 Task: Add the "My list" component in the site builder.
Action: Mouse moved to (1147, 76)
Screenshot: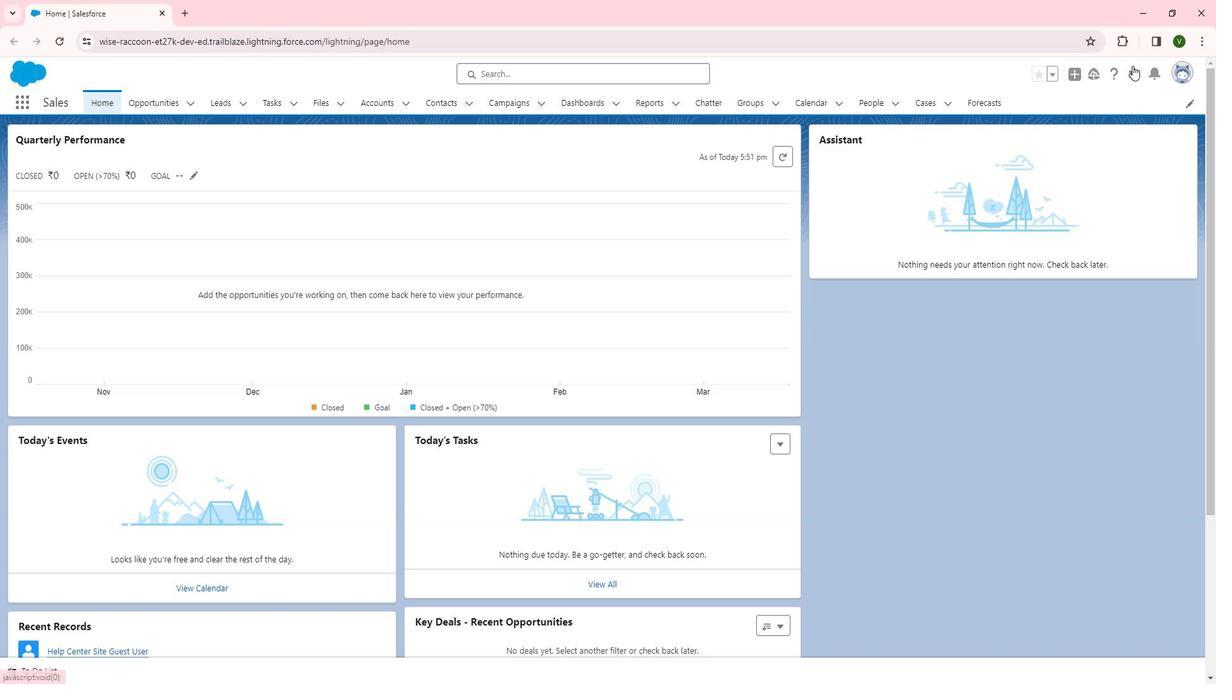 
Action: Mouse pressed left at (1147, 76)
Screenshot: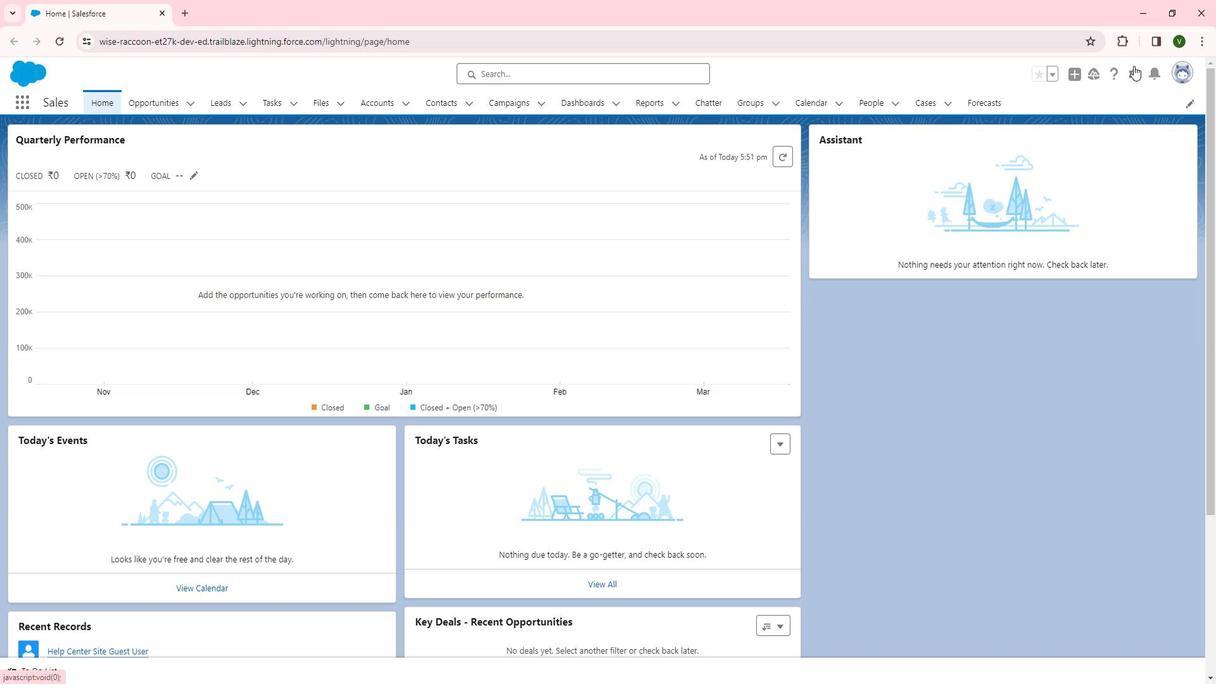
Action: Mouse moved to (1123, 117)
Screenshot: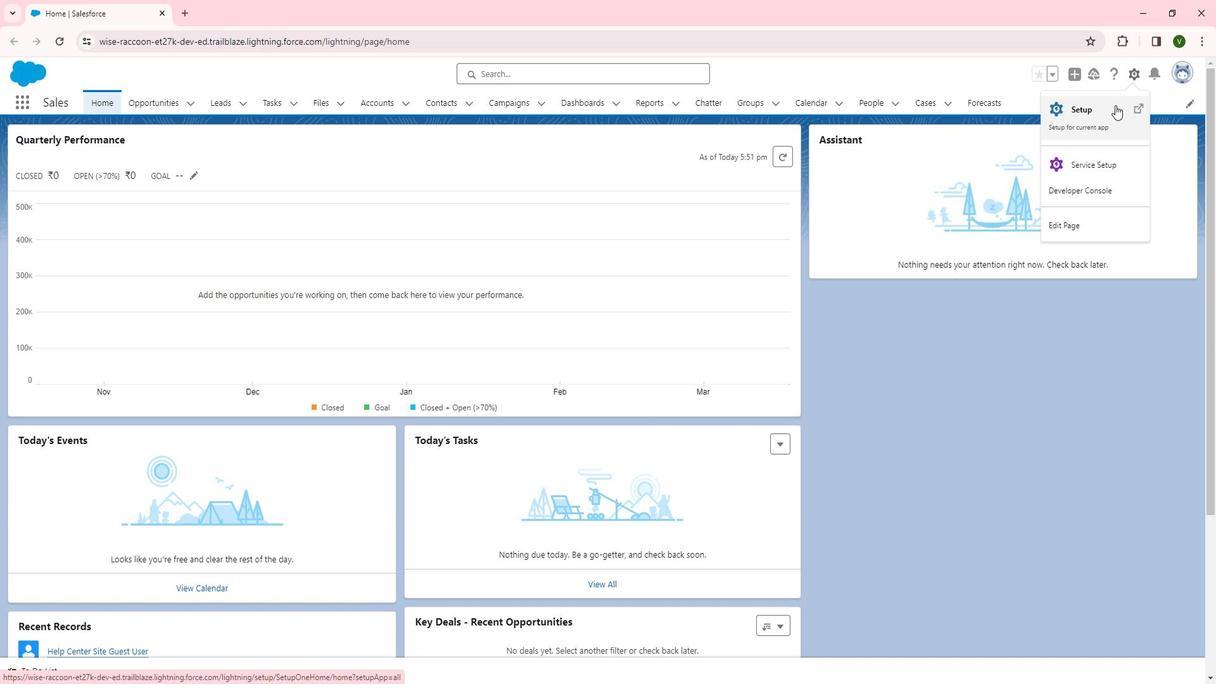 
Action: Mouse pressed left at (1123, 117)
Screenshot: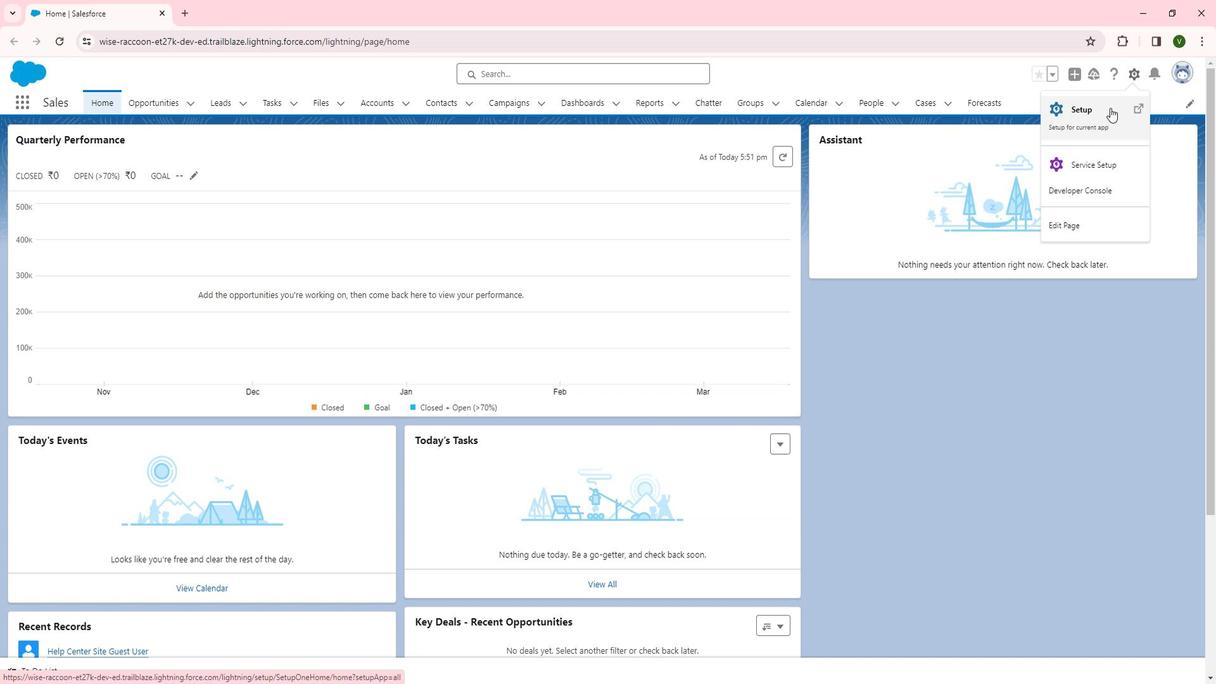 
Action: Mouse moved to (32, 421)
Screenshot: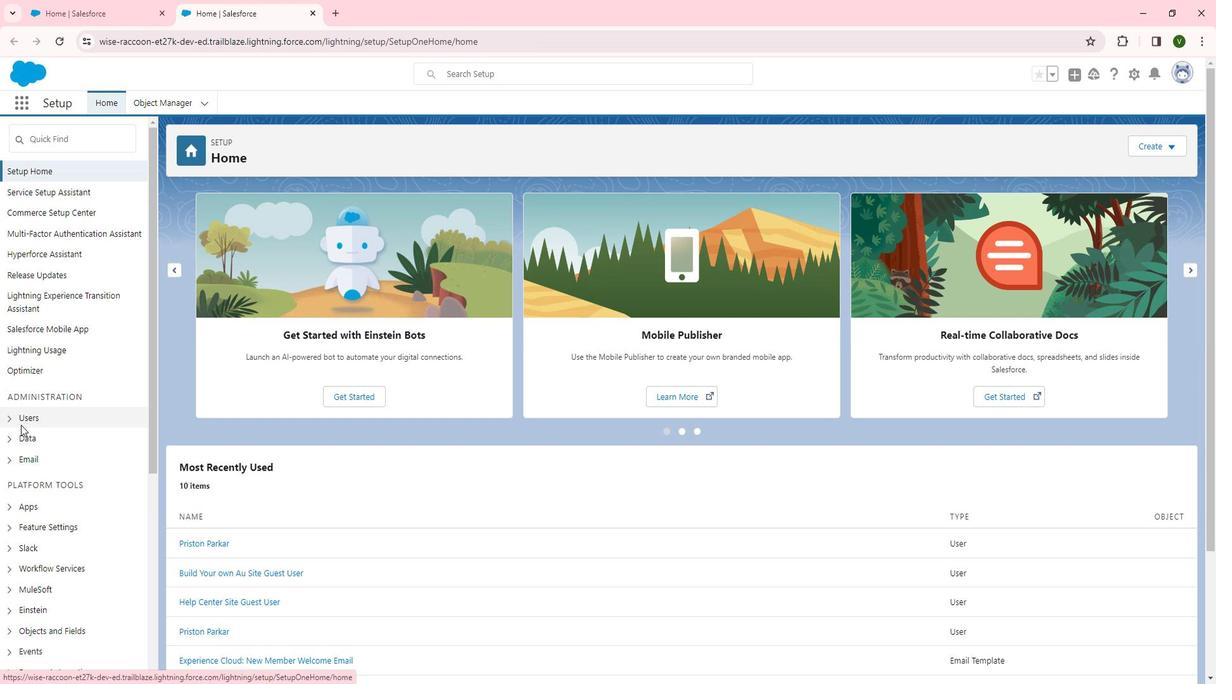 
Action: Mouse scrolled (32, 420) with delta (0, 0)
Screenshot: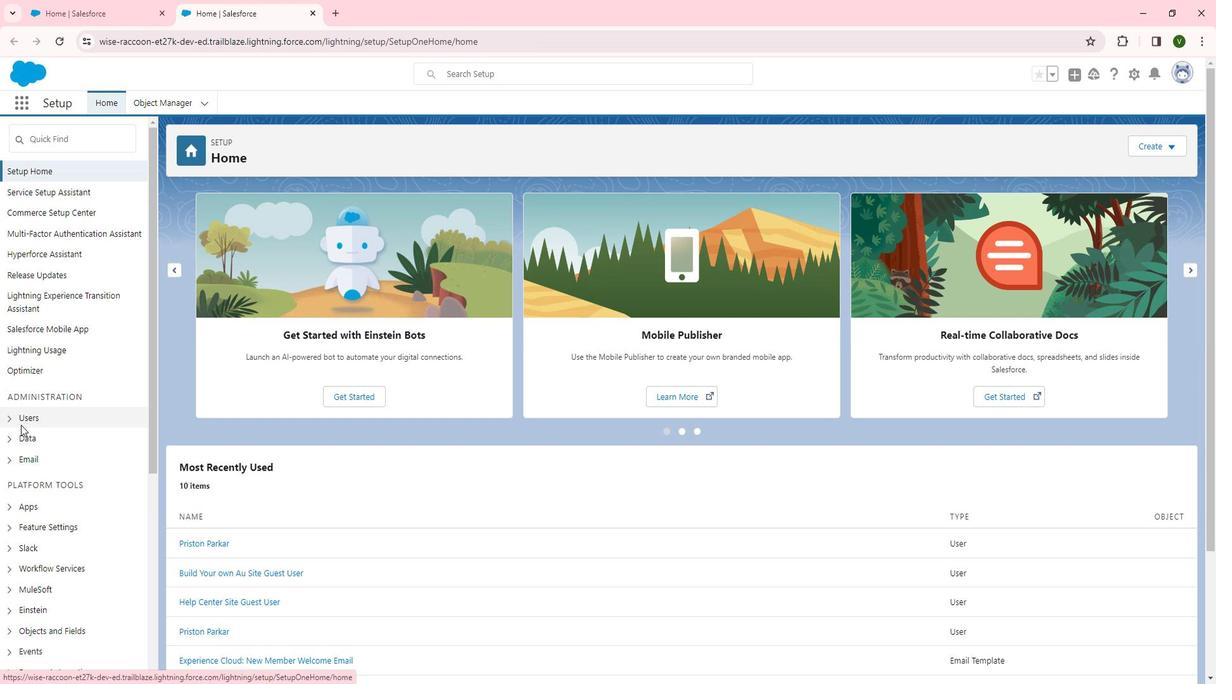 
Action: Mouse moved to (36, 426)
Screenshot: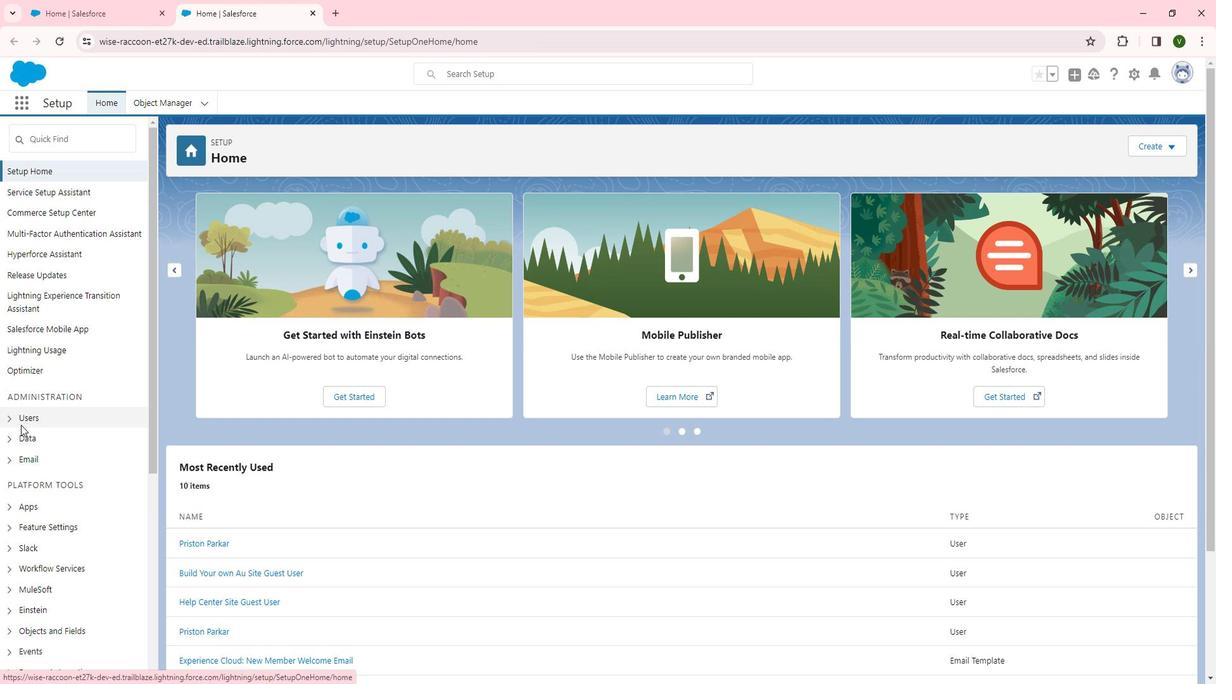 
Action: Mouse scrolled (36, 425) with delta (0, 0)
Screenshot: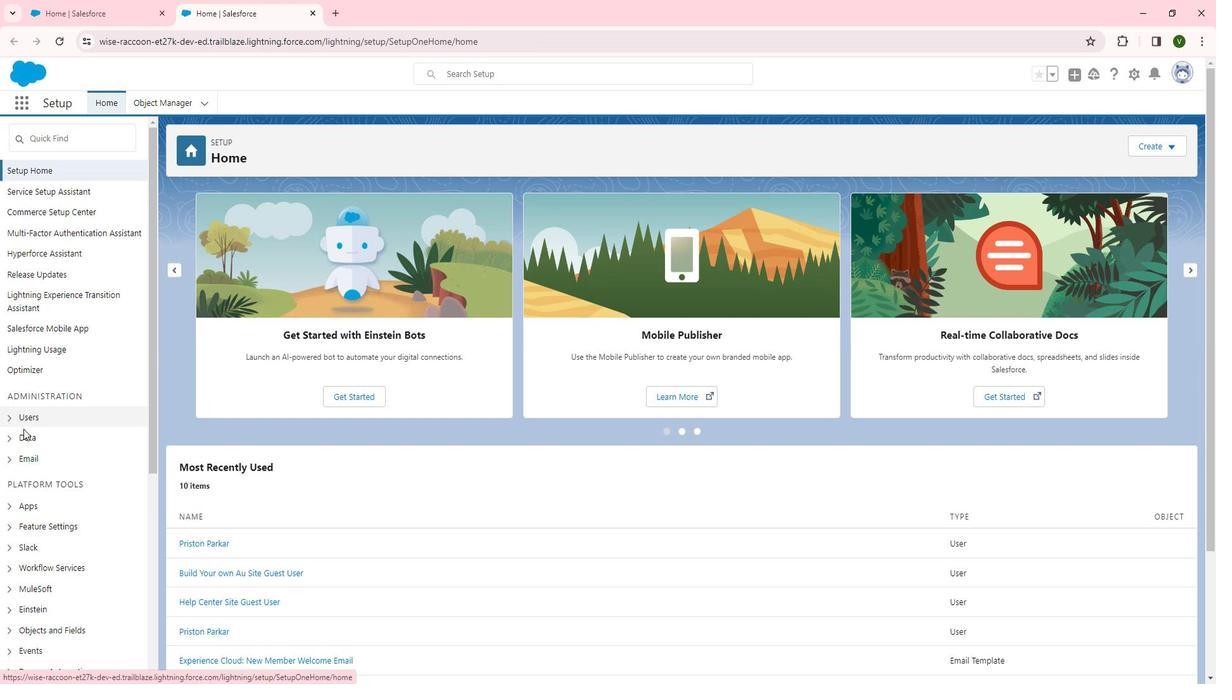 
Action: Mouse moved to (55, 390)
Screenshot: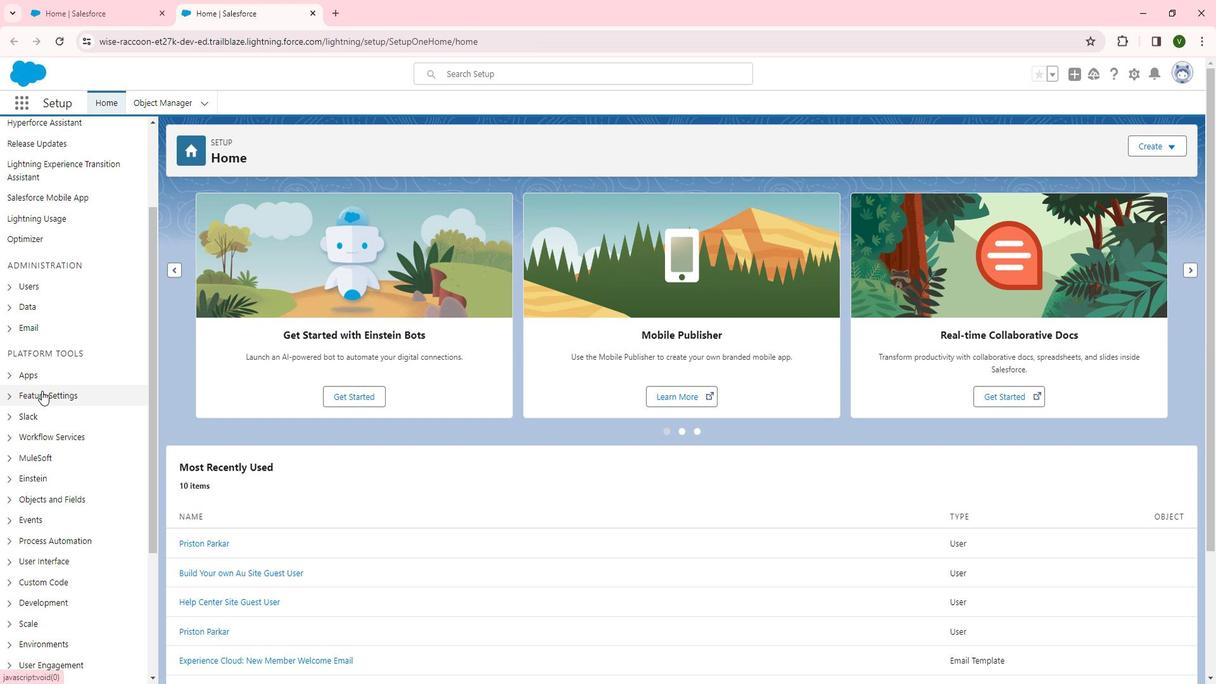 
Action: Mouse pressed left at (55, 390)
Screenshot: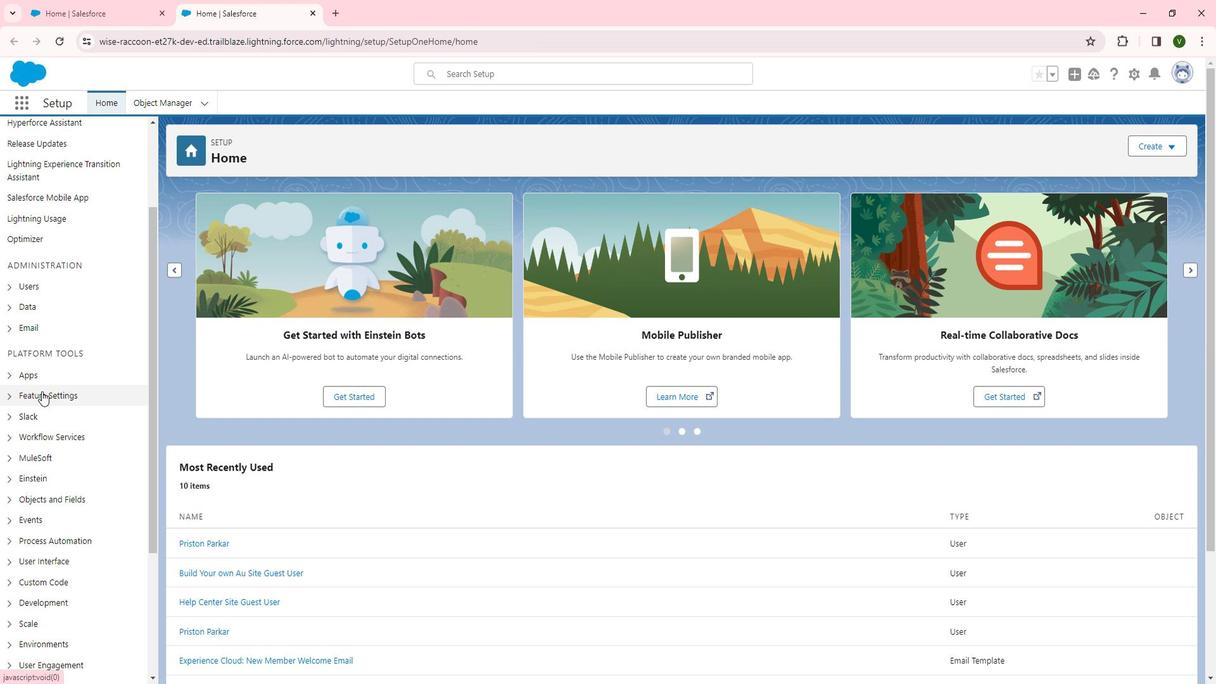 
Action: Mouse moved to (76, 388)
Screenshot: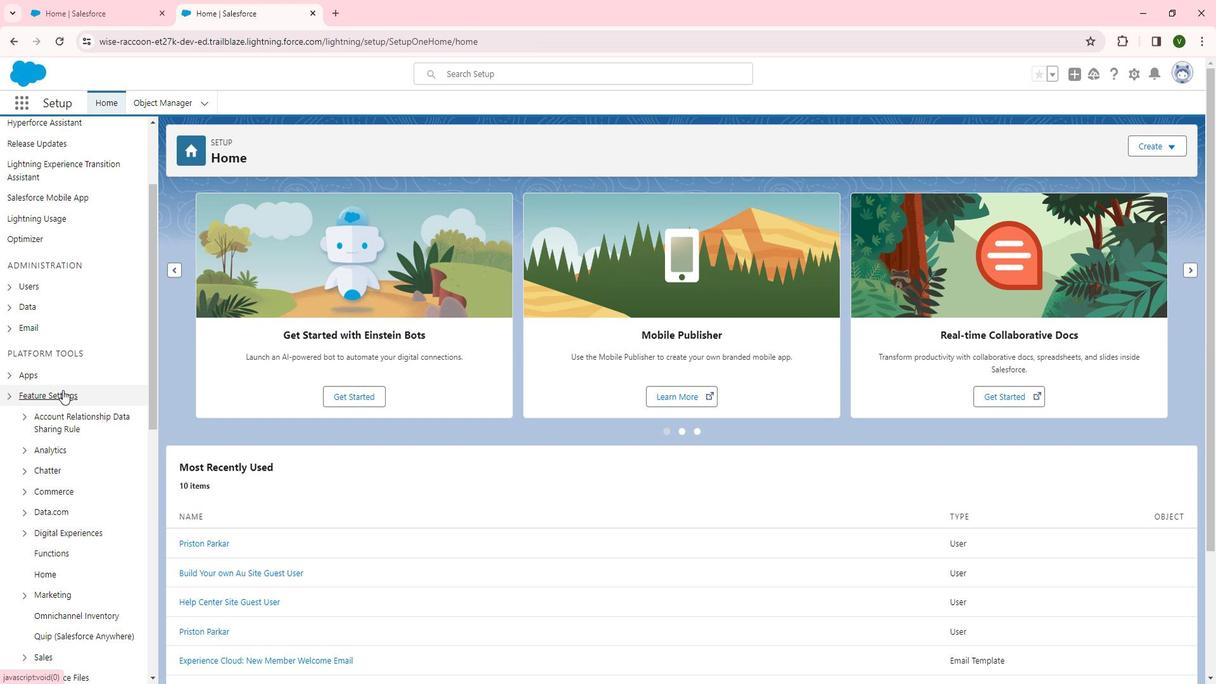 
Action: Mouse scrolled (76, 387) with delta (0, 0)
Screenshot: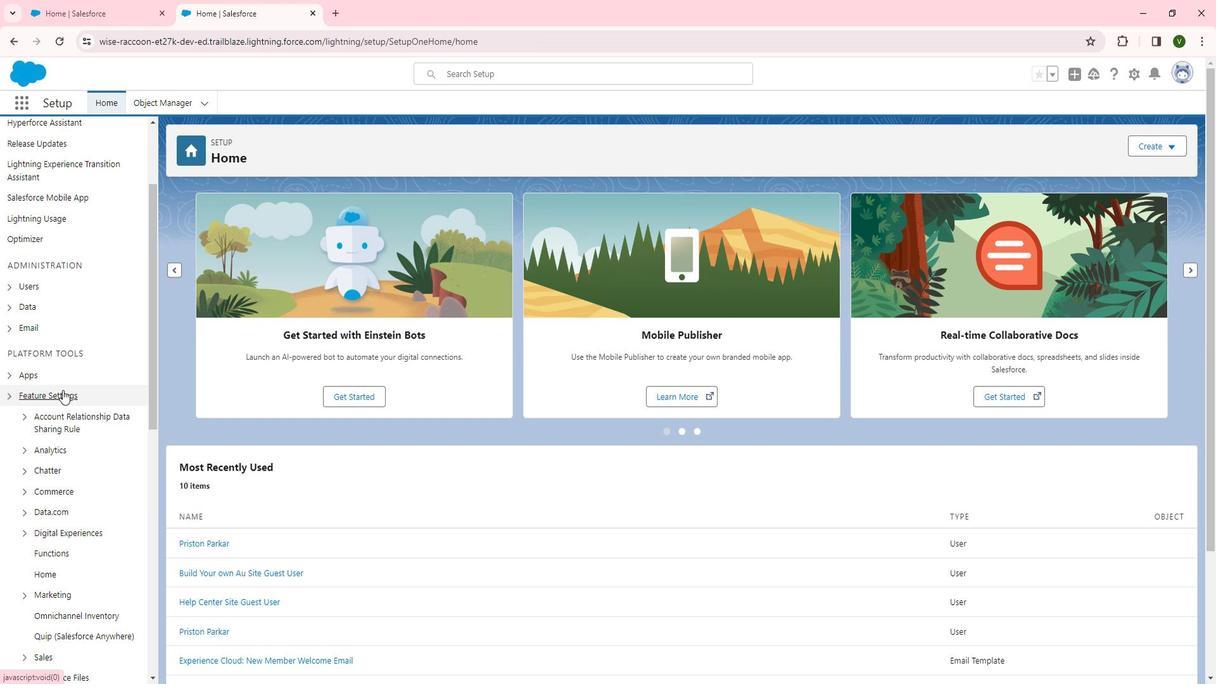
Action: Mouse moved to (76, 388)
Screenshot: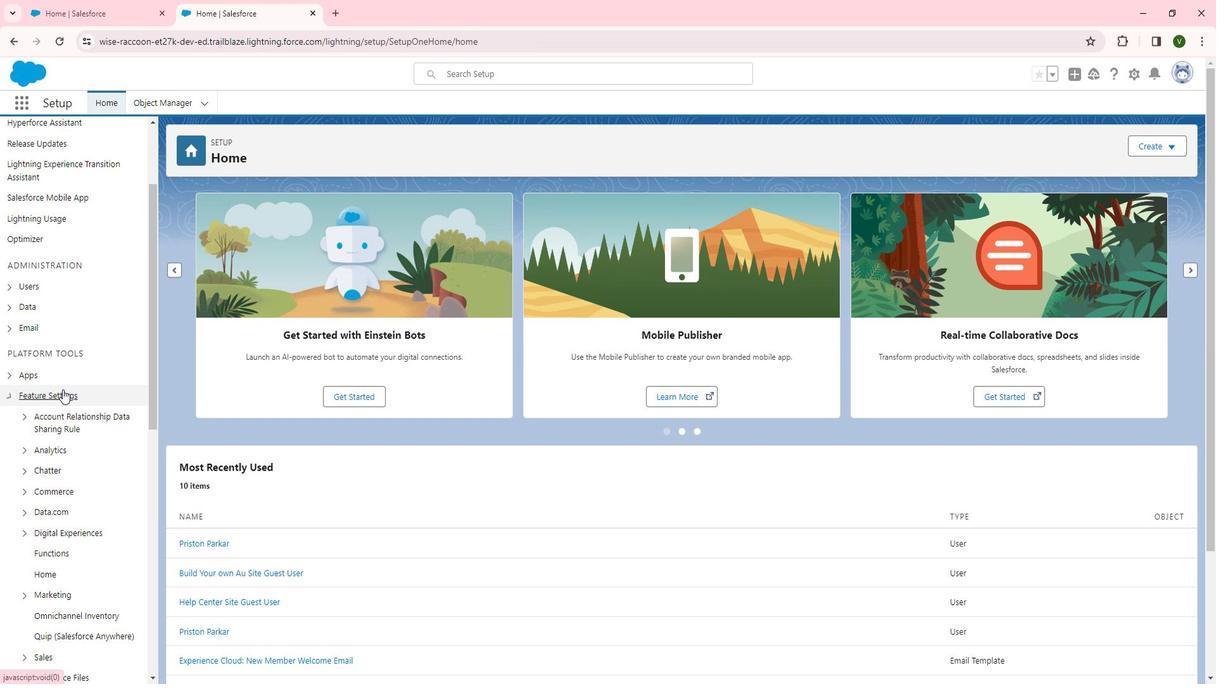 
Action: Mouse scrolled (76, 387) with delta (0, 0)
Screenshot: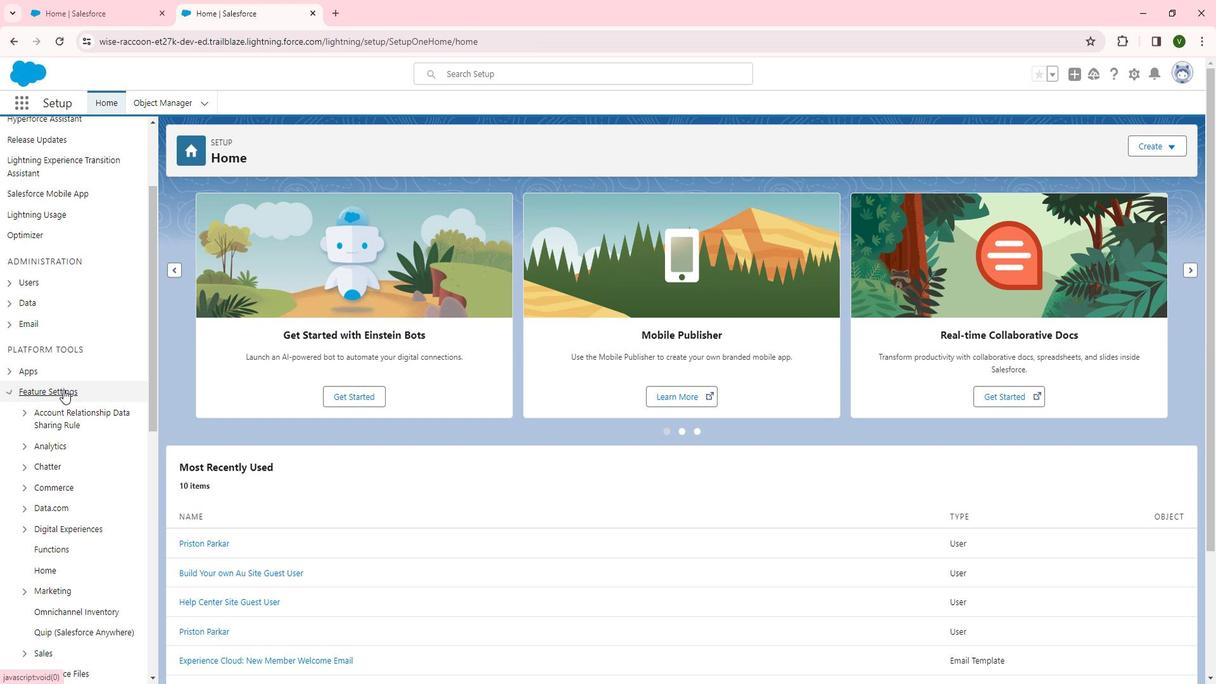 
Action: Mouse scrolled (76, 387) with delta (0, 0)
Screenshot: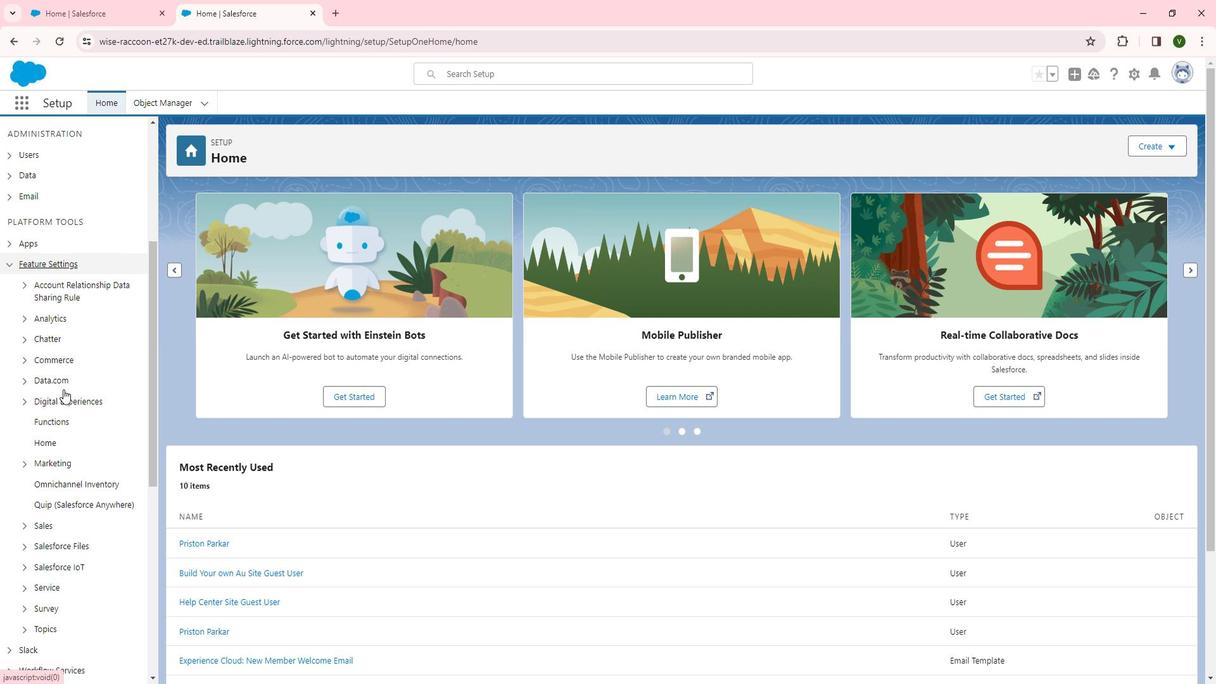 
Action: Mouse moved to (78, 336)
Screenshot: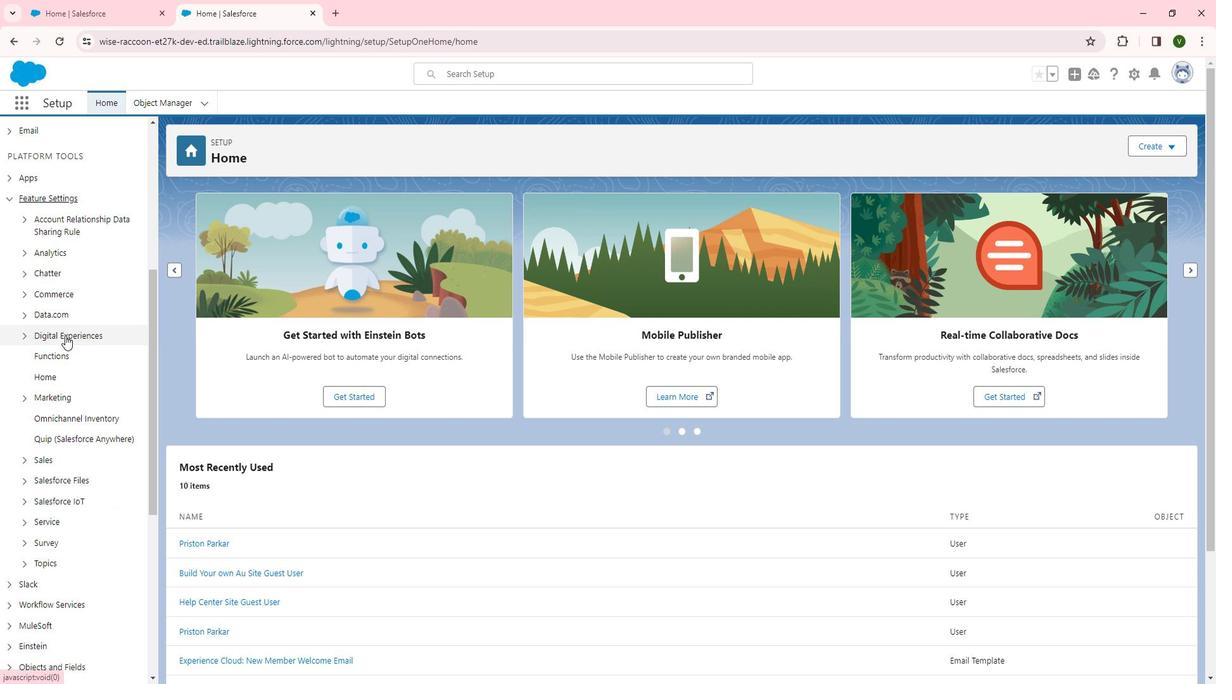 
Action: Mouse pressed left at (78, 336)
Screenshot: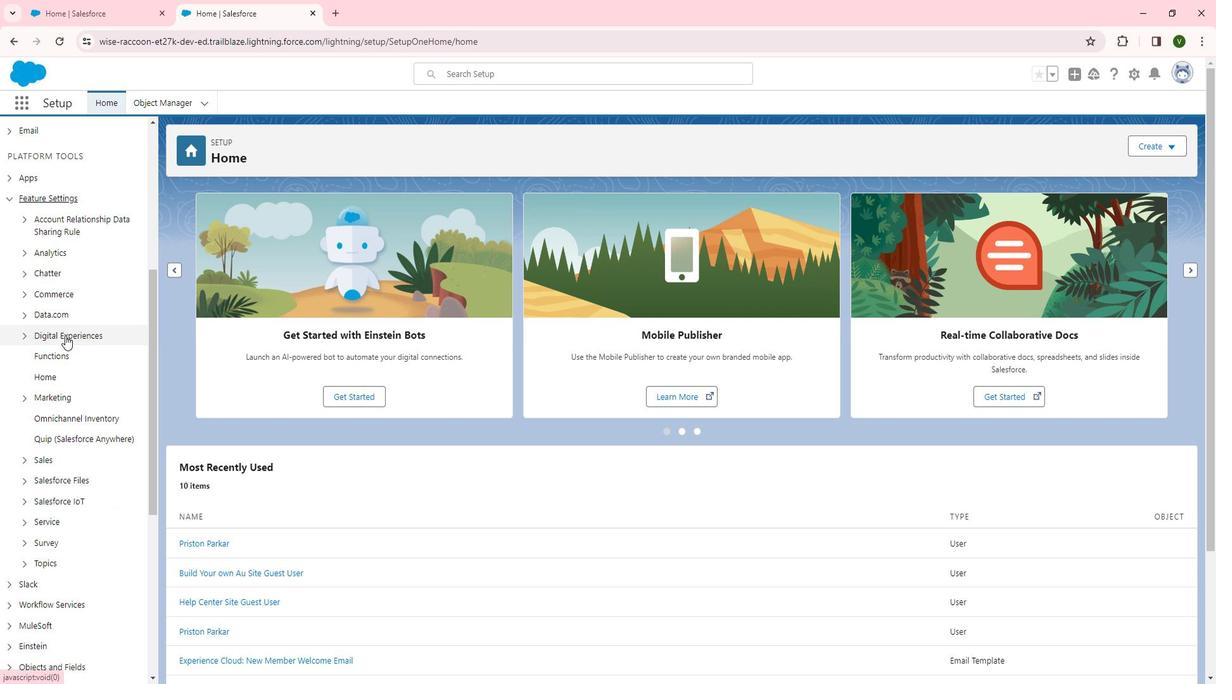 
Action: Mouse moved to (66, 350)
Screenshot: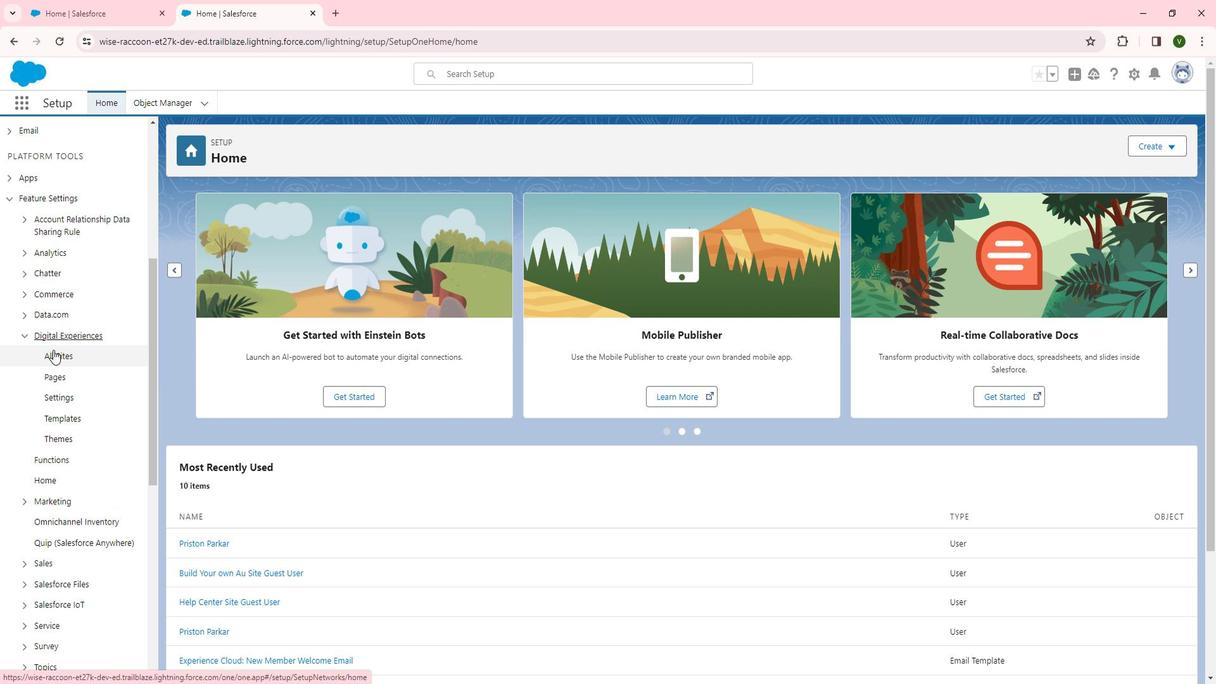
Action: Mouse pressed left at (66, 350)
Screenshot: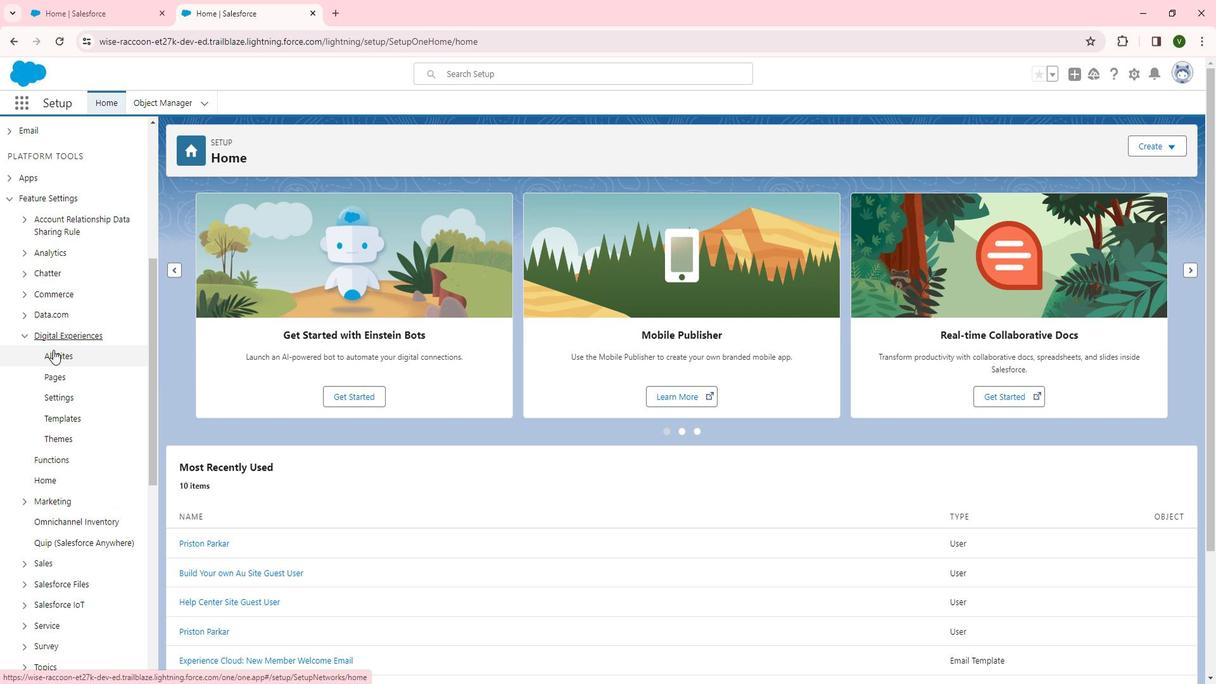 
Action: Mouse moved to (217, 337)
Screenshot: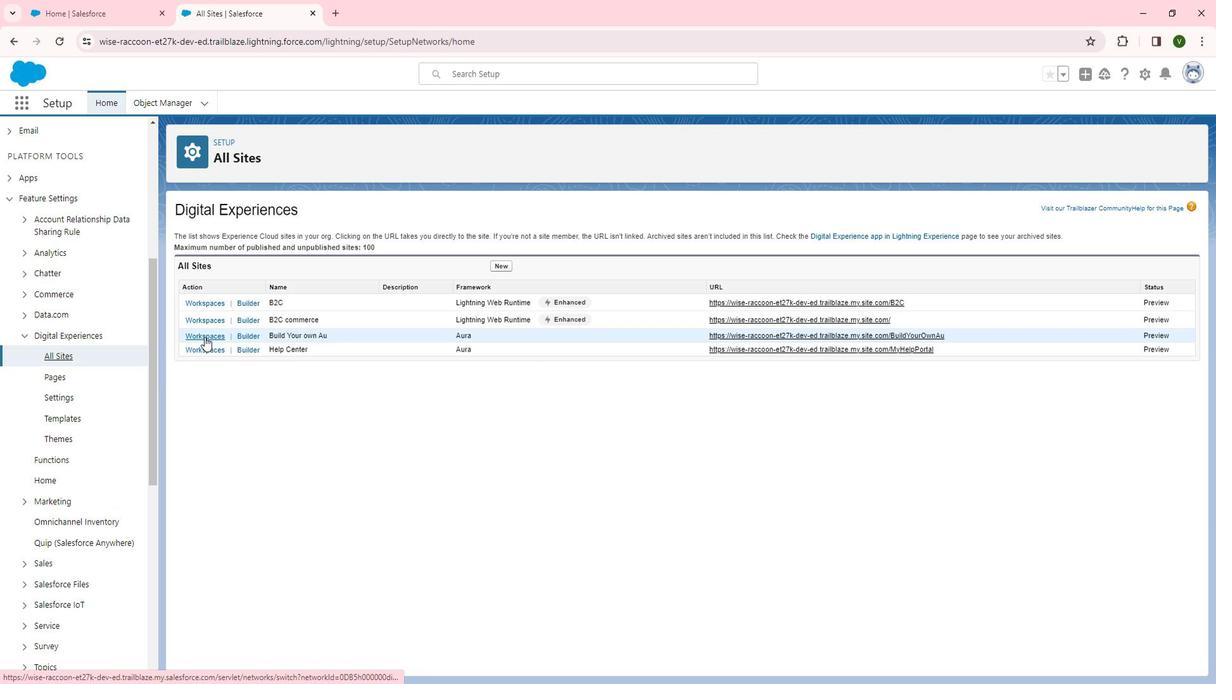 
Action: Mouse pressed left at (217, 337)
Screenshot: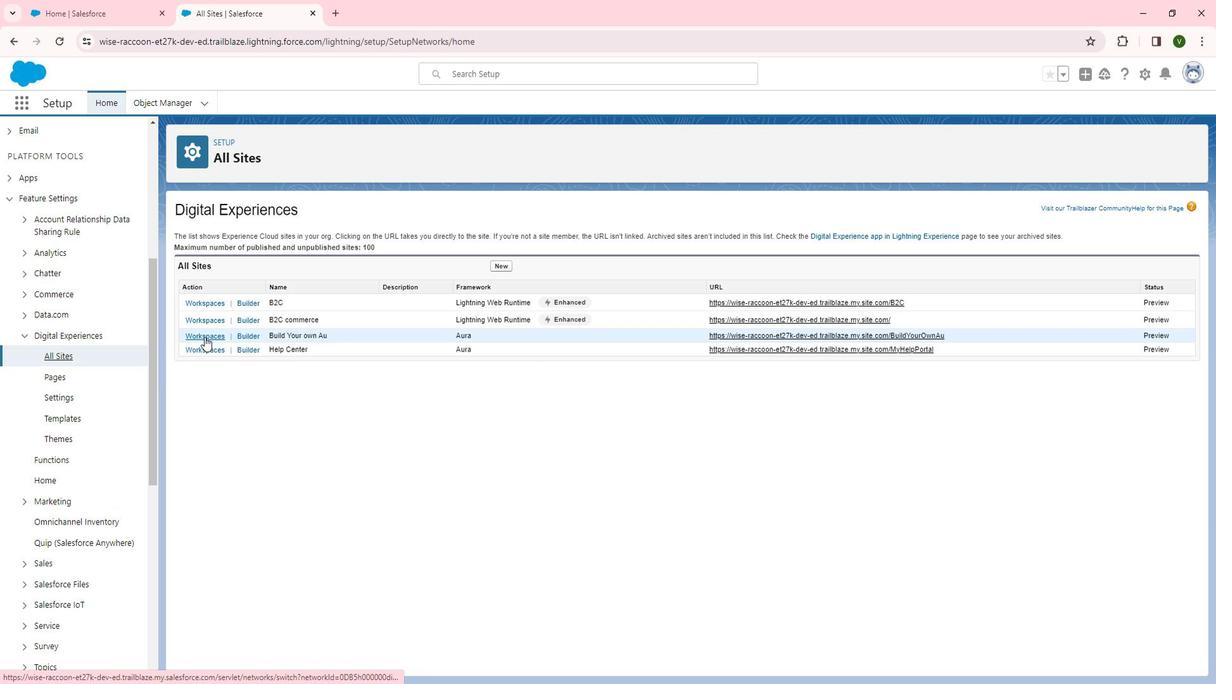 
Action: Mouse moved to (191, 298)
Screenshot: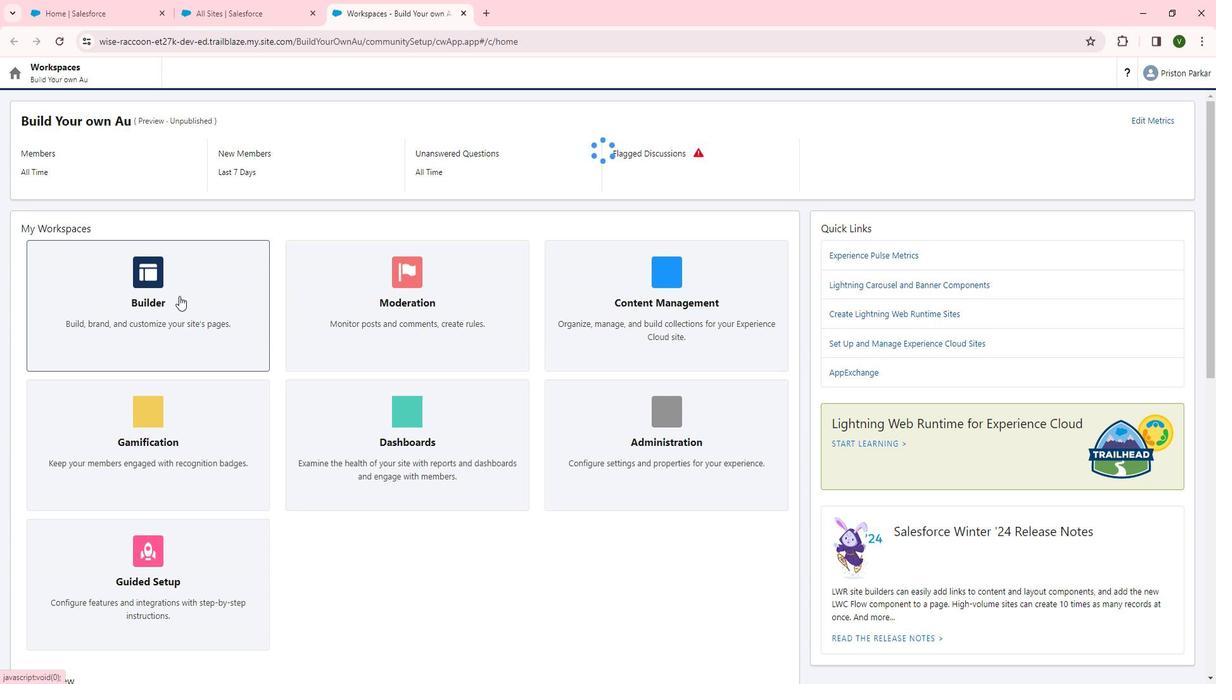 
Action: Mouse pressed left at (191, 298)
Screenshot: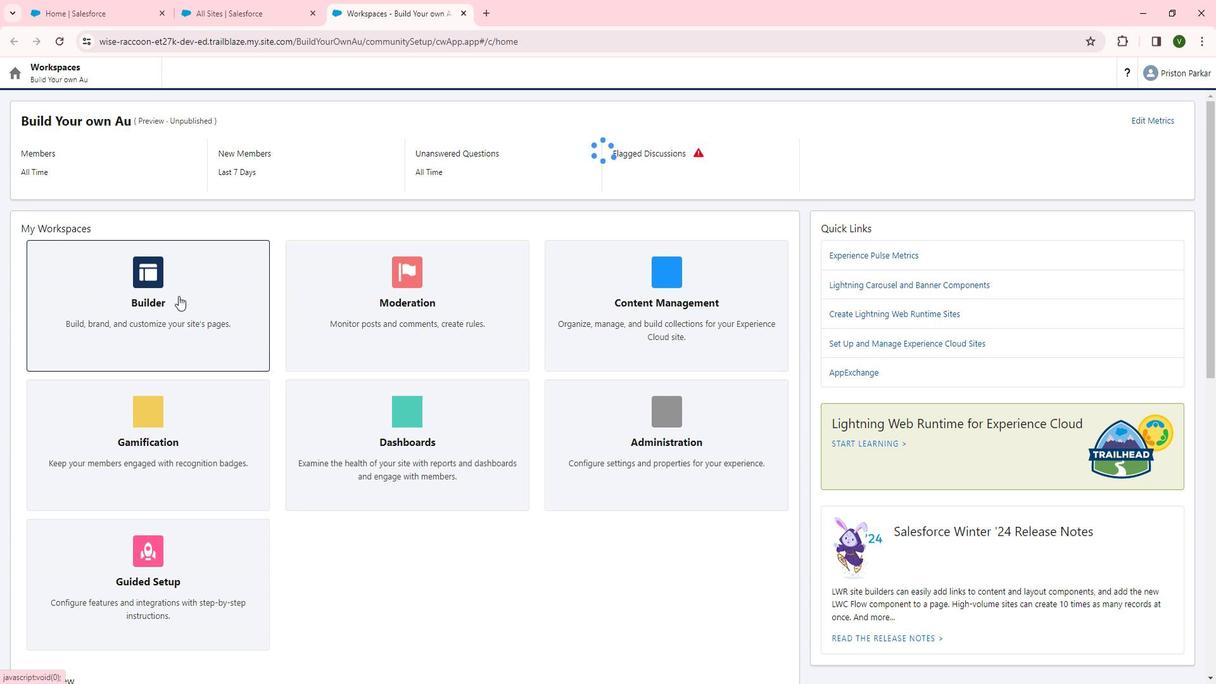 
Action: Mouse moved to (36, 124)
Screenshot: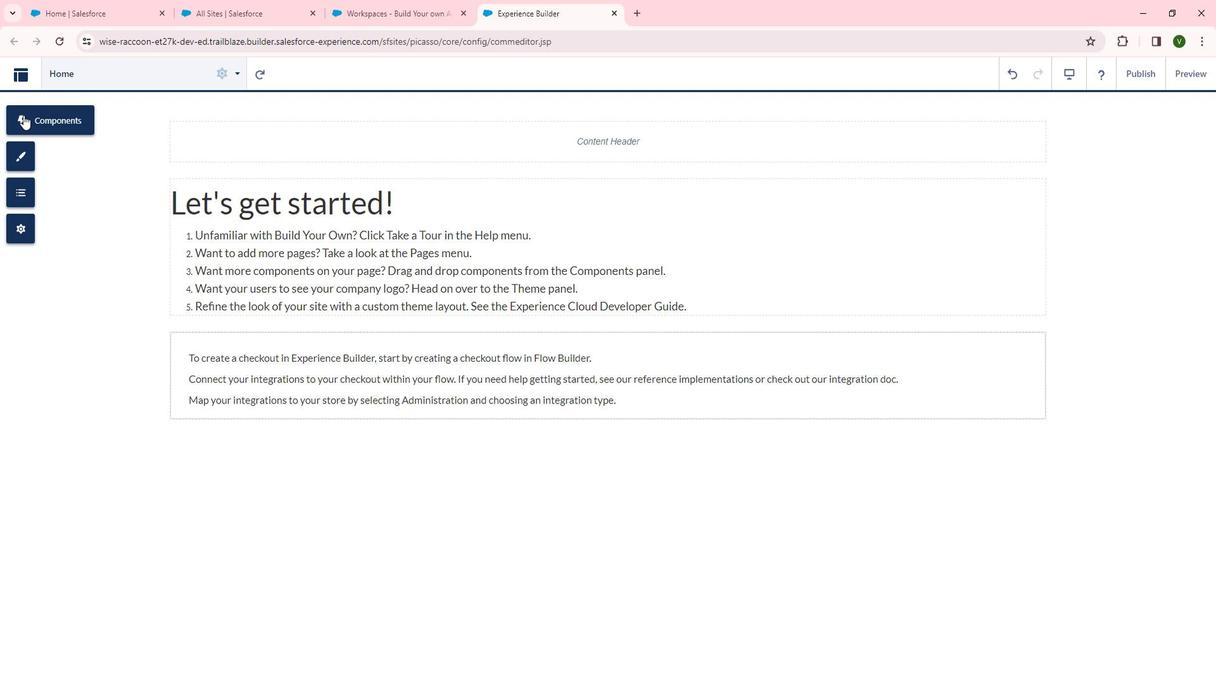 
Action: Mouse pressed left at (36, 124)
Screenshot: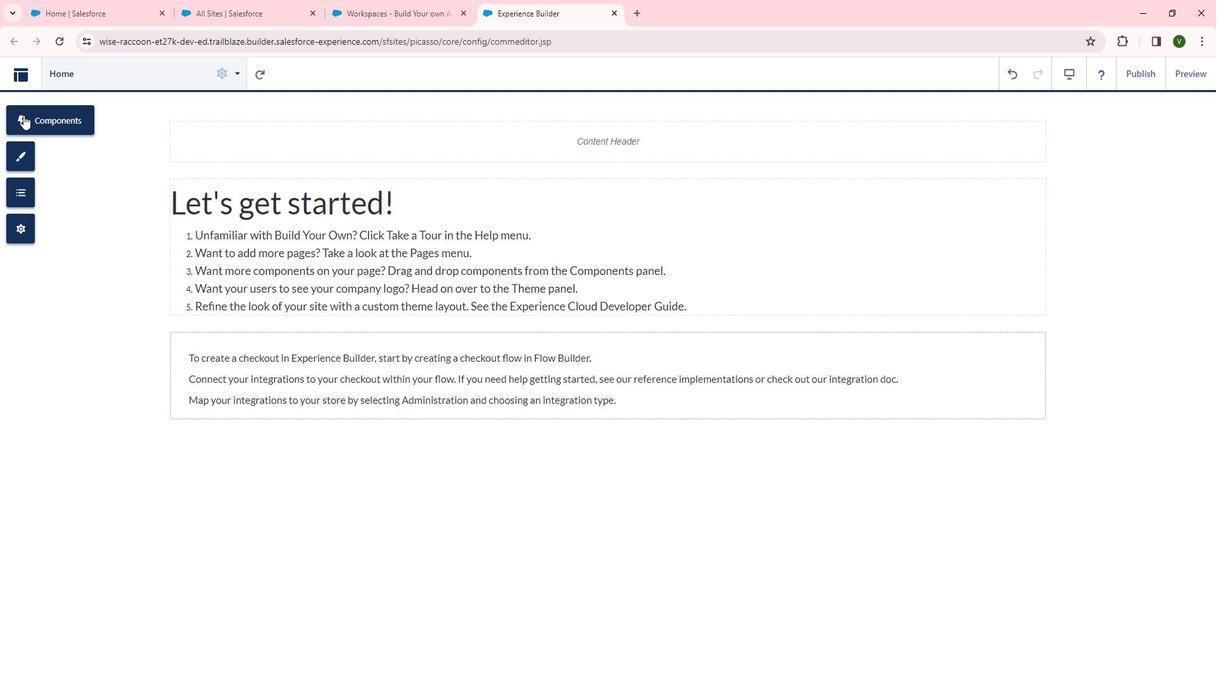 
Action: Mouse moved to (124, 316)
Screenshot: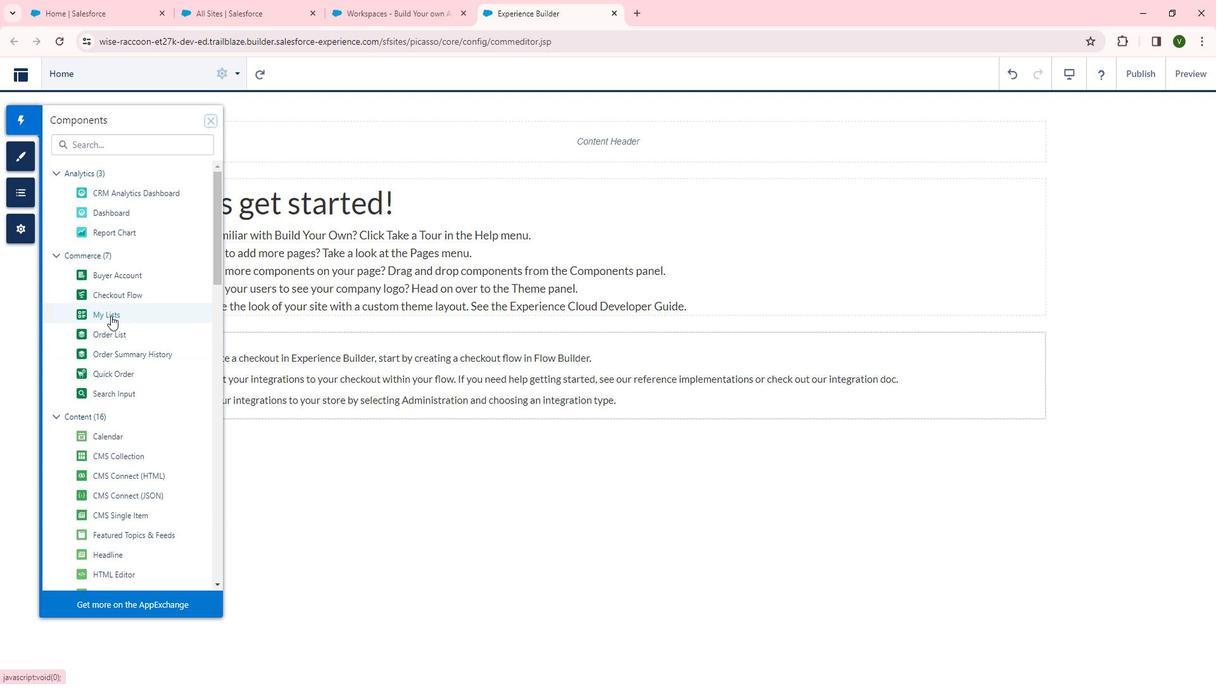 
Action: Mouse pressed left at (124, 316)
Screenshot: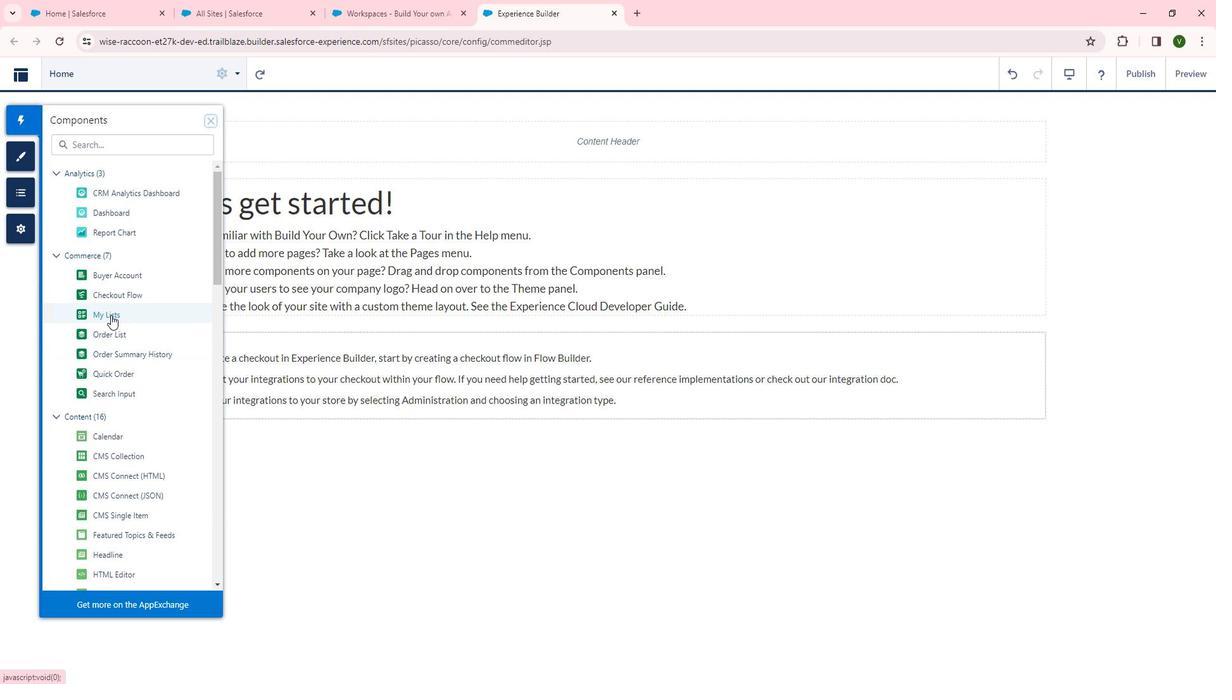 
Action: Mouse moved to (559, 376)
Screenshot: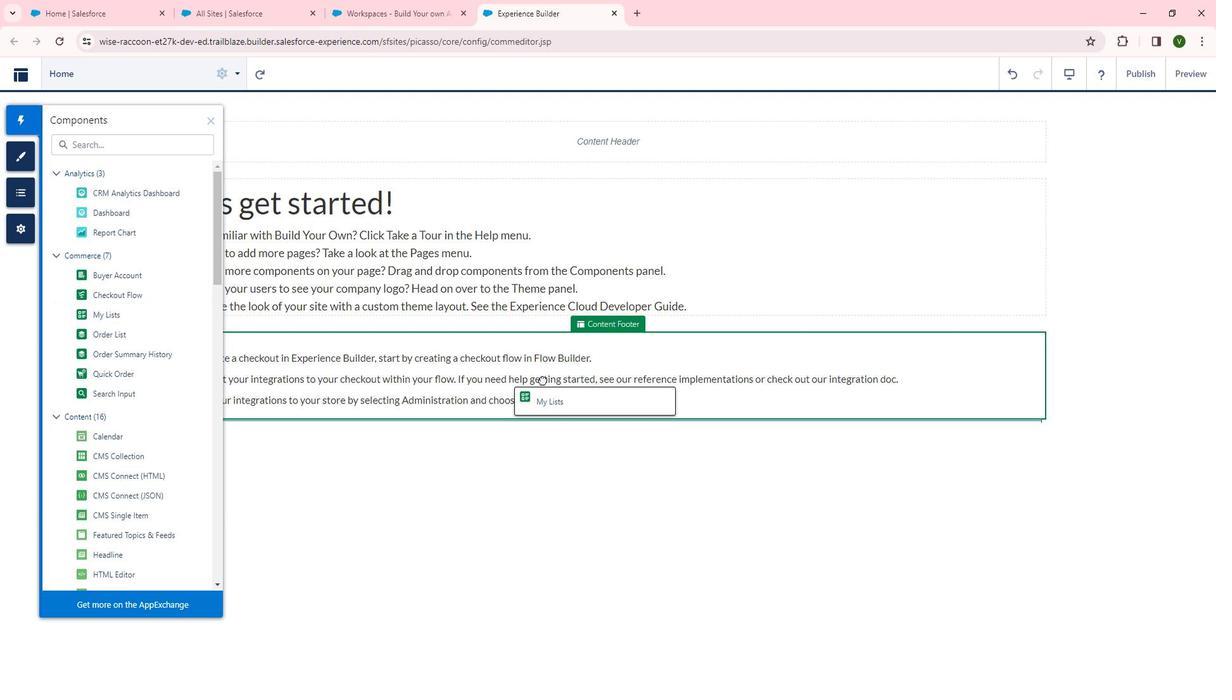 
